 Task: Create a task  Create a new online platform for car rental services , assign it to team member softage.3@softage.net in the project AgileMentor and update the status of the task to  On Track  , set the priority of the task to High
Action: Mouse moved to (92, 93)
Screenshot: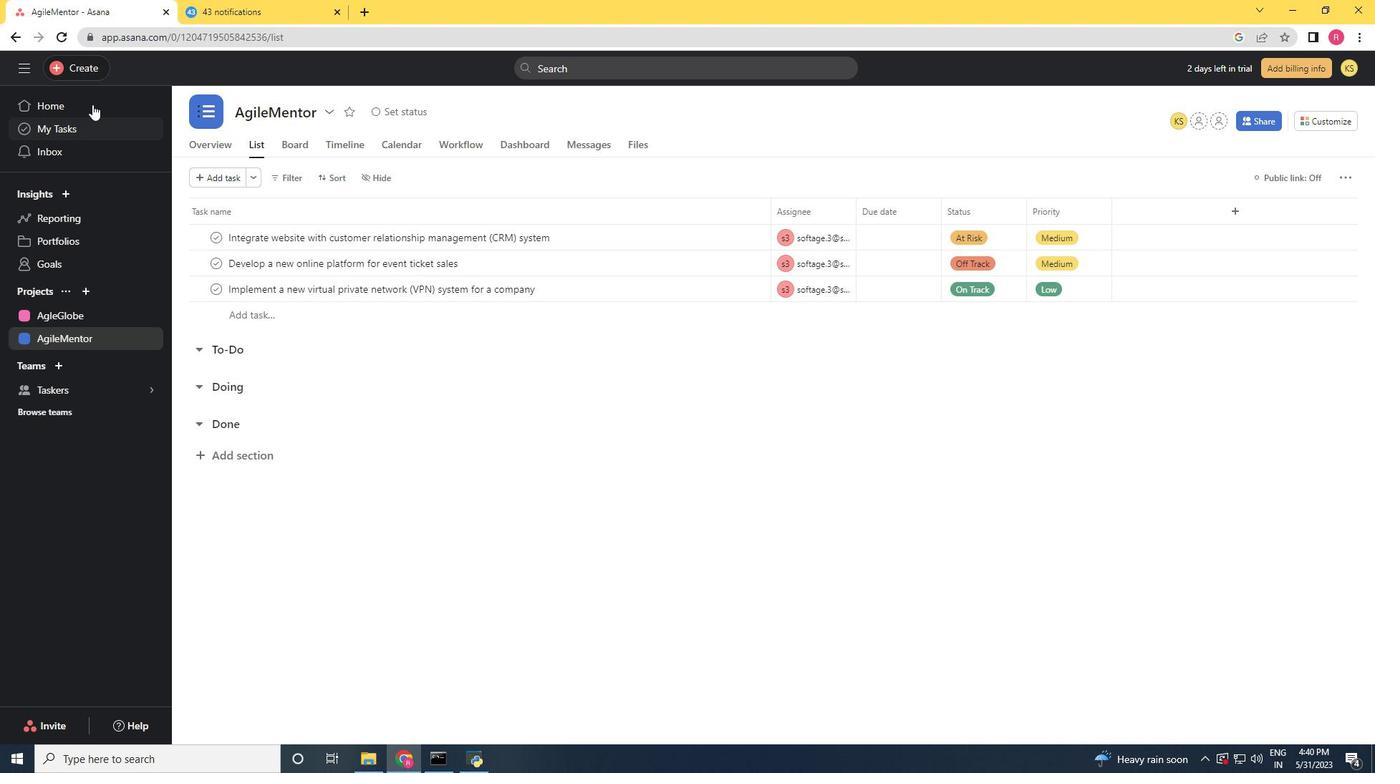 
Action: Mouse pressed left at (92, 93)
Screenshot: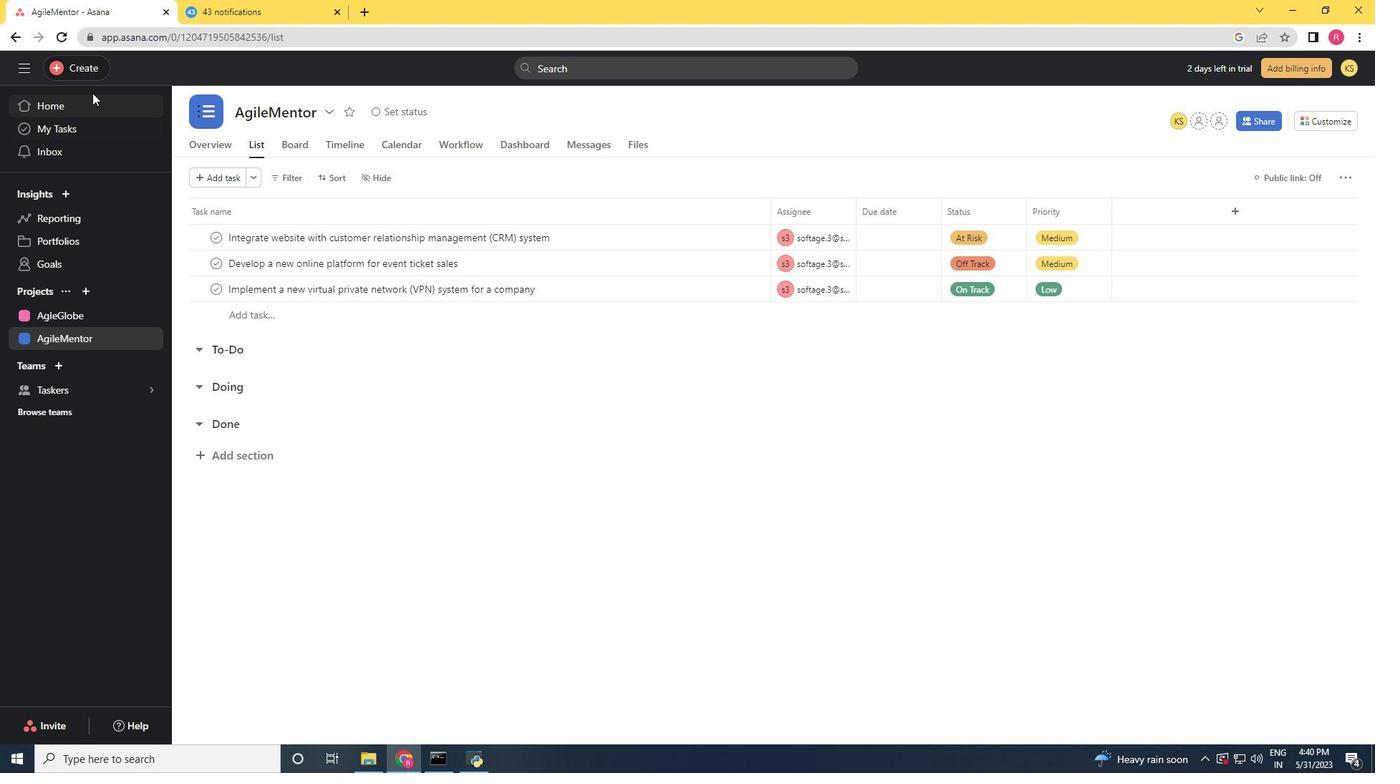 
Action: Mouse moved to (86, 70)
Screenshot: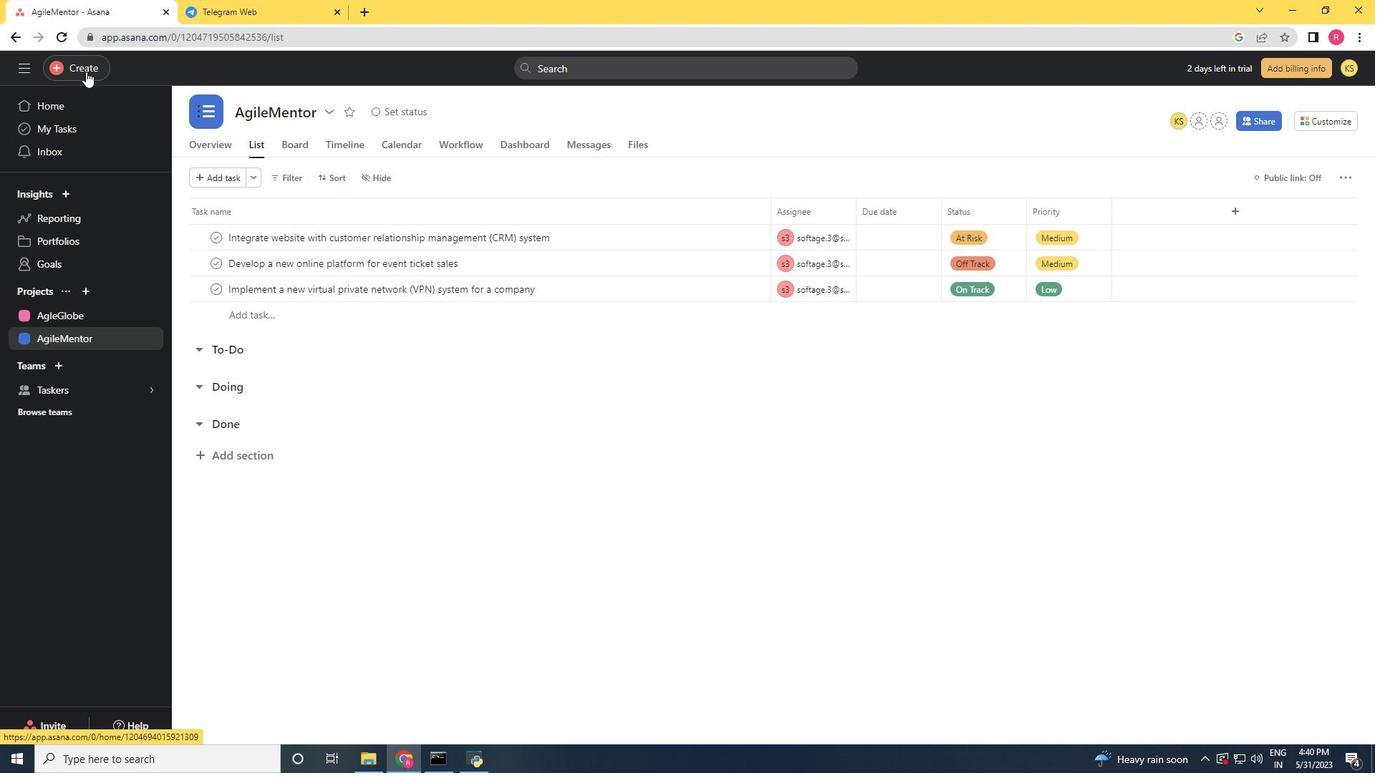 
Action: Mouse pressed left at (86, 70)
Screenshot: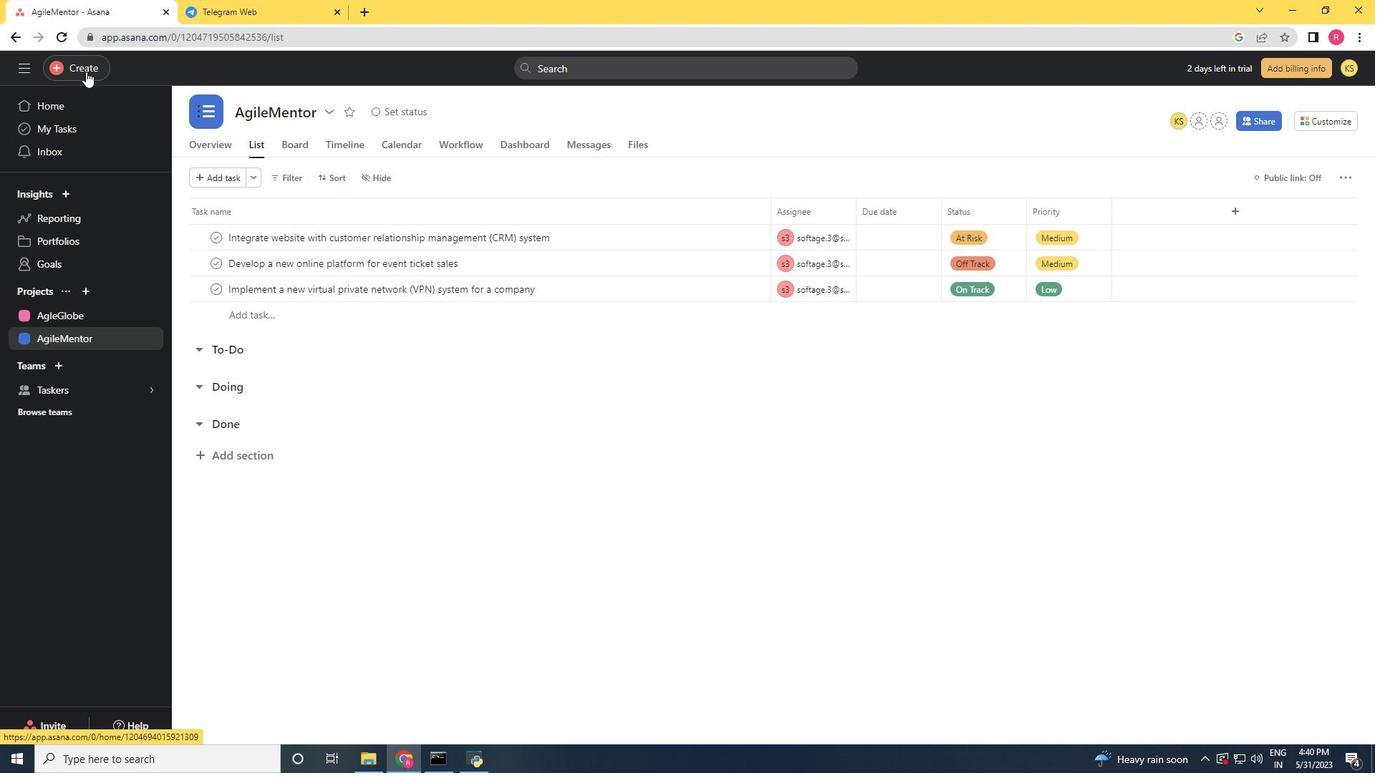
Action: Mouse moved to (171, 77)
Screenshot: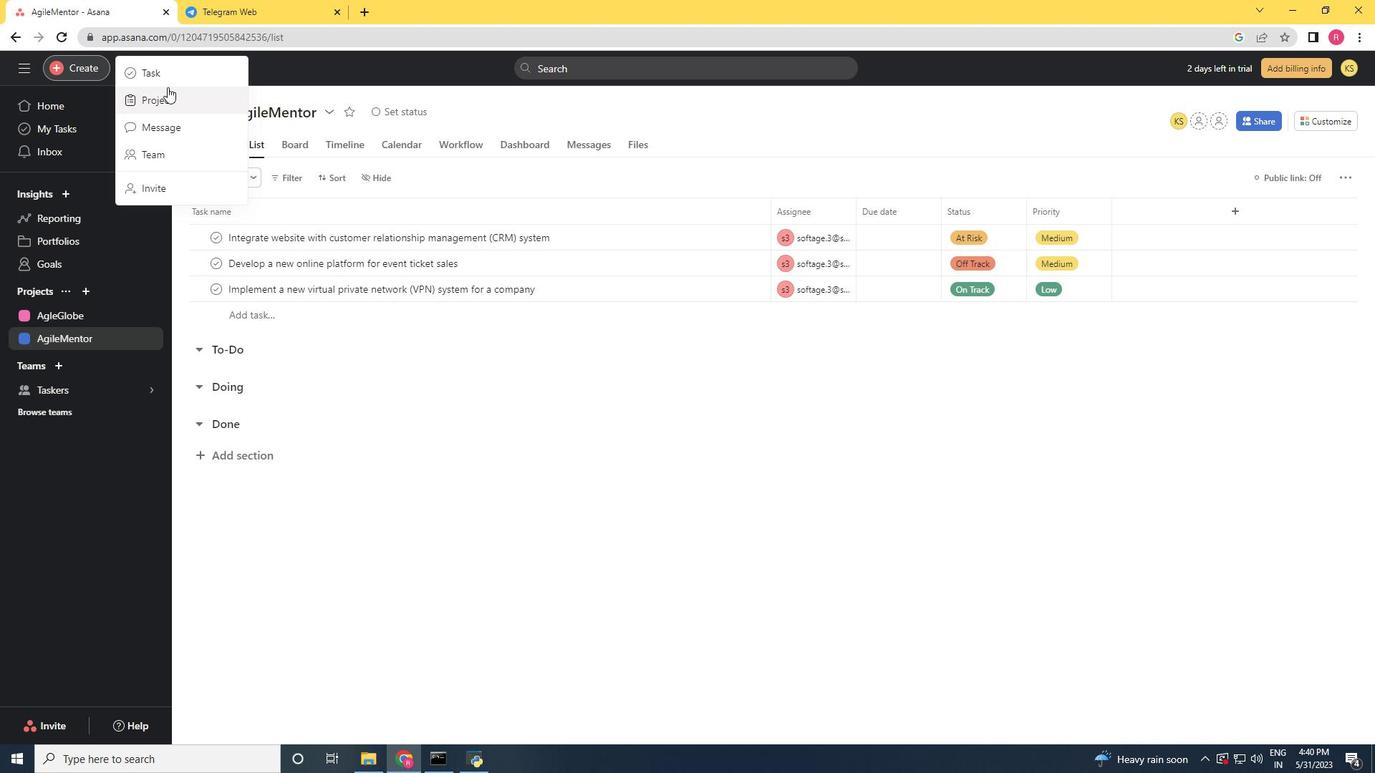 
Action: Mouse pressed left at (171, 77)
Screenshot: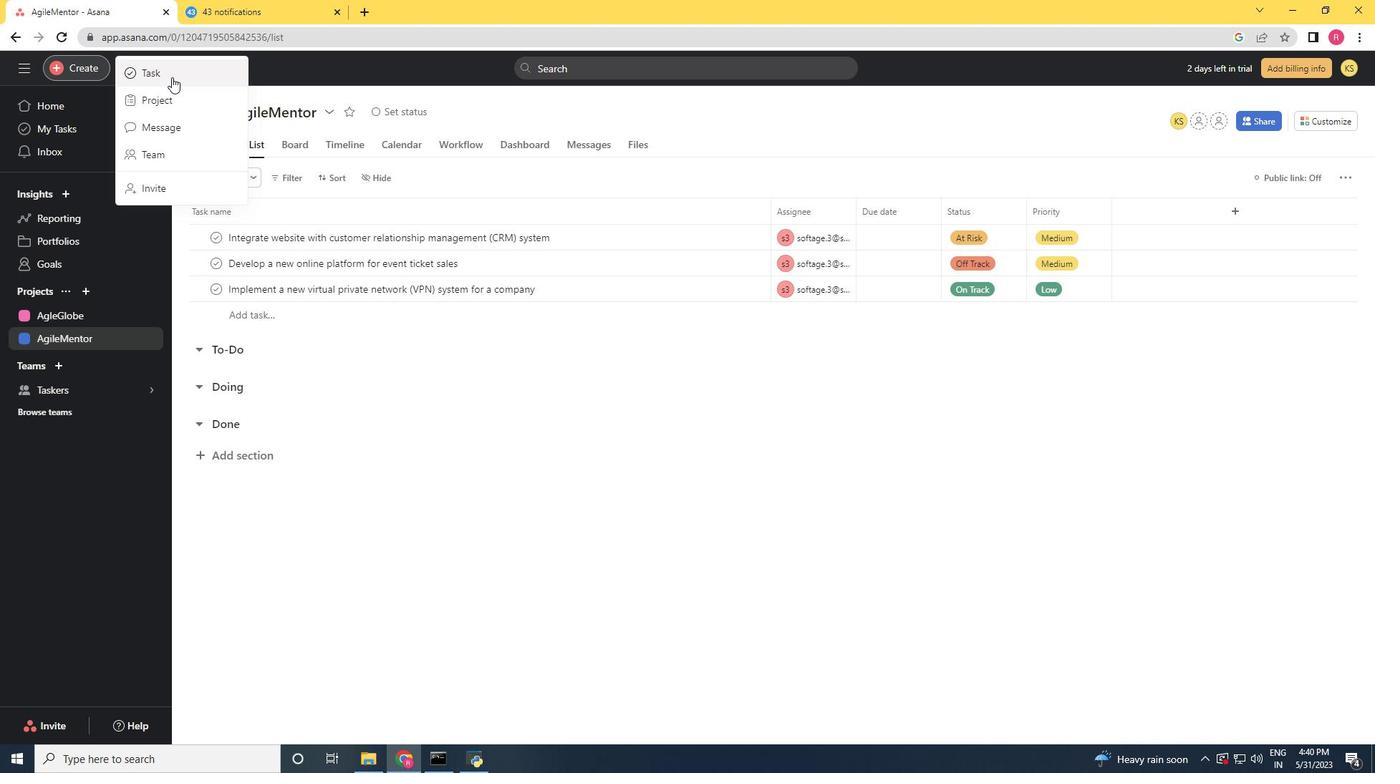 
Action: Key pressed <Key.shift>Create<Key.space>a<Key.space>new<Key.space>online<Key.space>platform<Key.space>for<Key.space>car<Key.space>rental<Key.space>servo<Key.backspace>ice<Key.space>
Screenshot: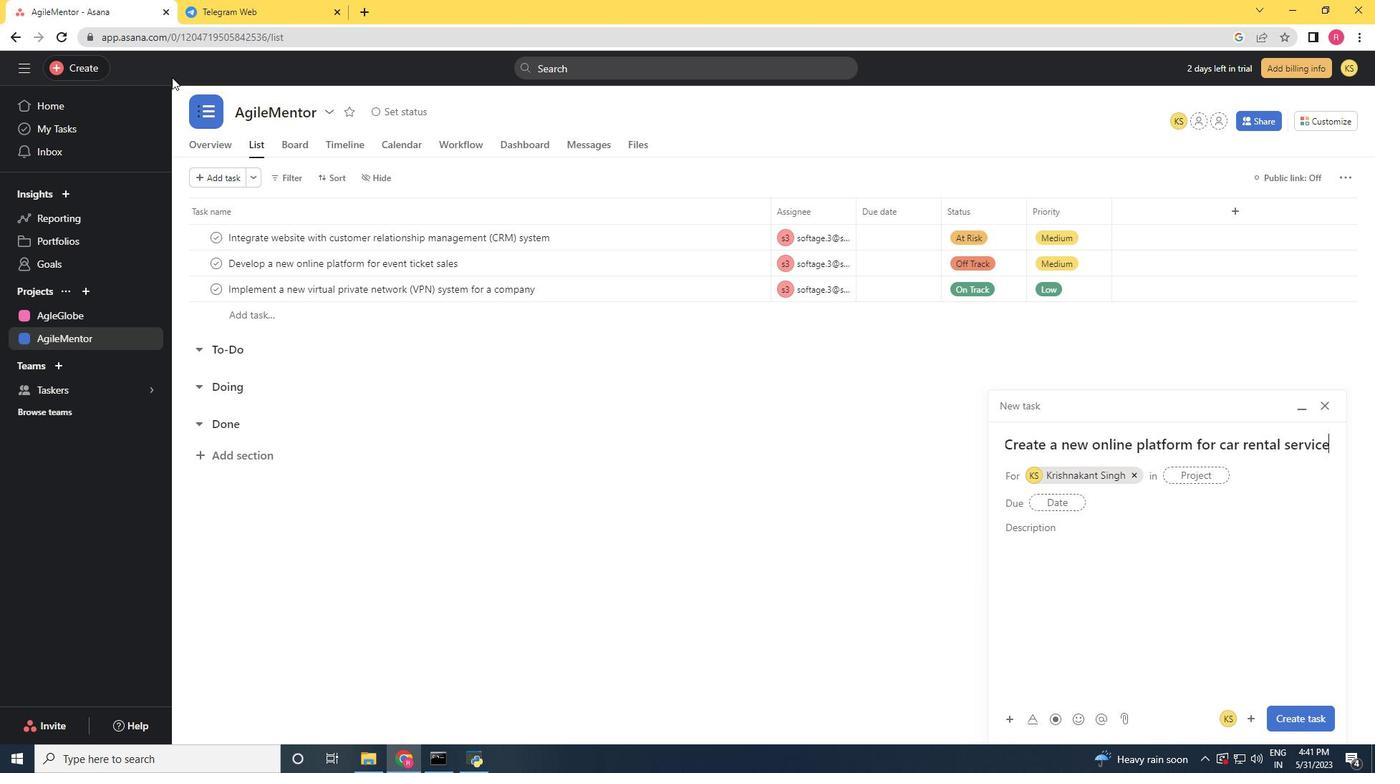
Action: Mouse moved to (1126, 477)
Screenshot: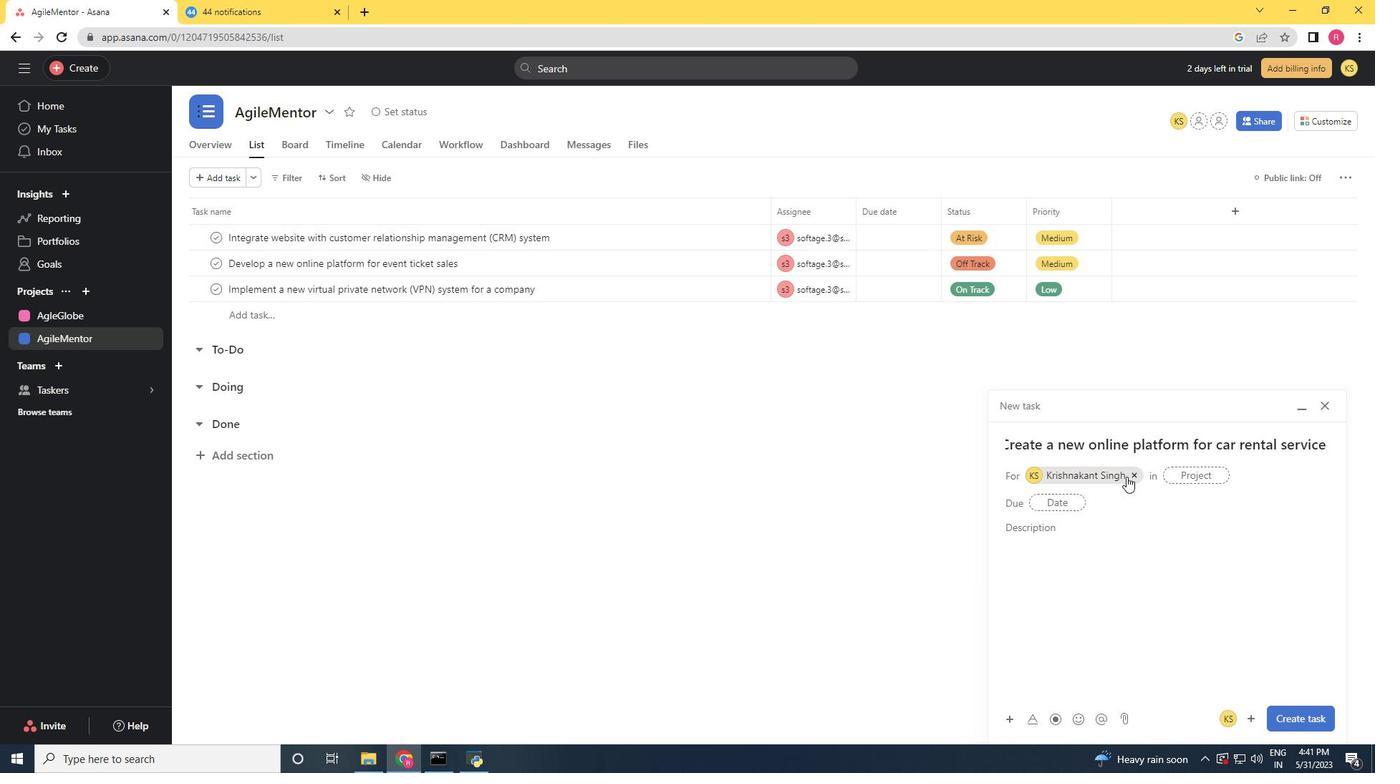 
Action: Mouse pressed left at (1126, 477)
Screenshot: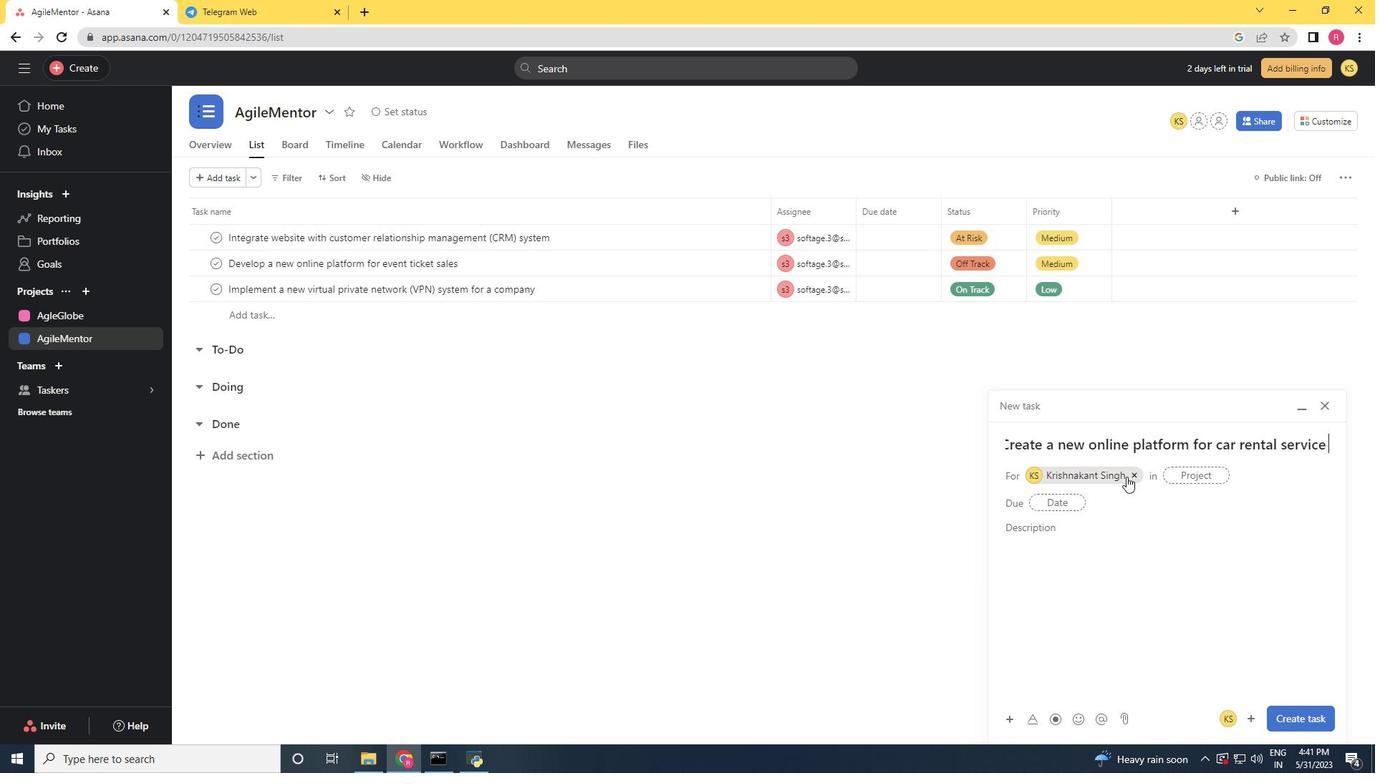 
Action: Mouse moved to (1057, 472)
Screenshot: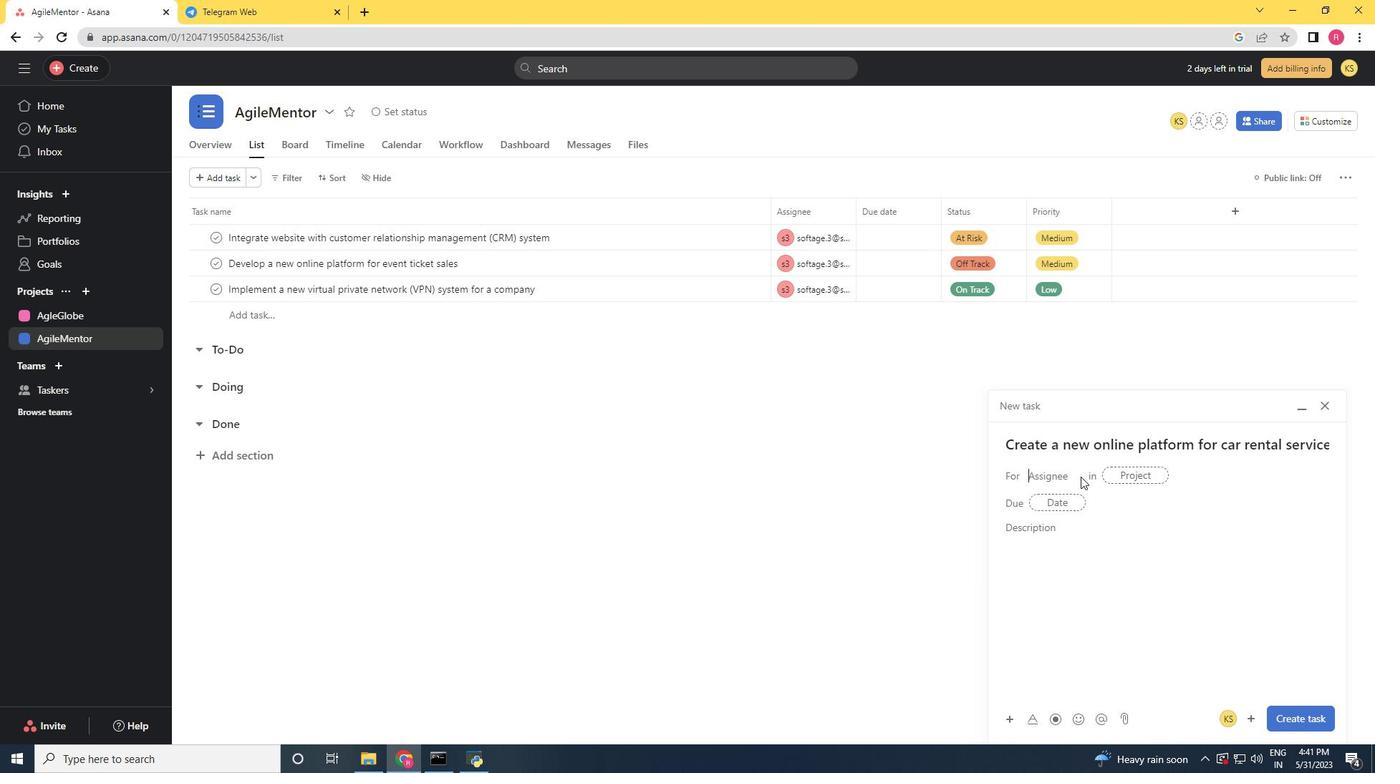 
Action: Key pressed softage.3<Key.shift><Key.shift><Key.shift><Key.shift>@softage.net
Screenshot: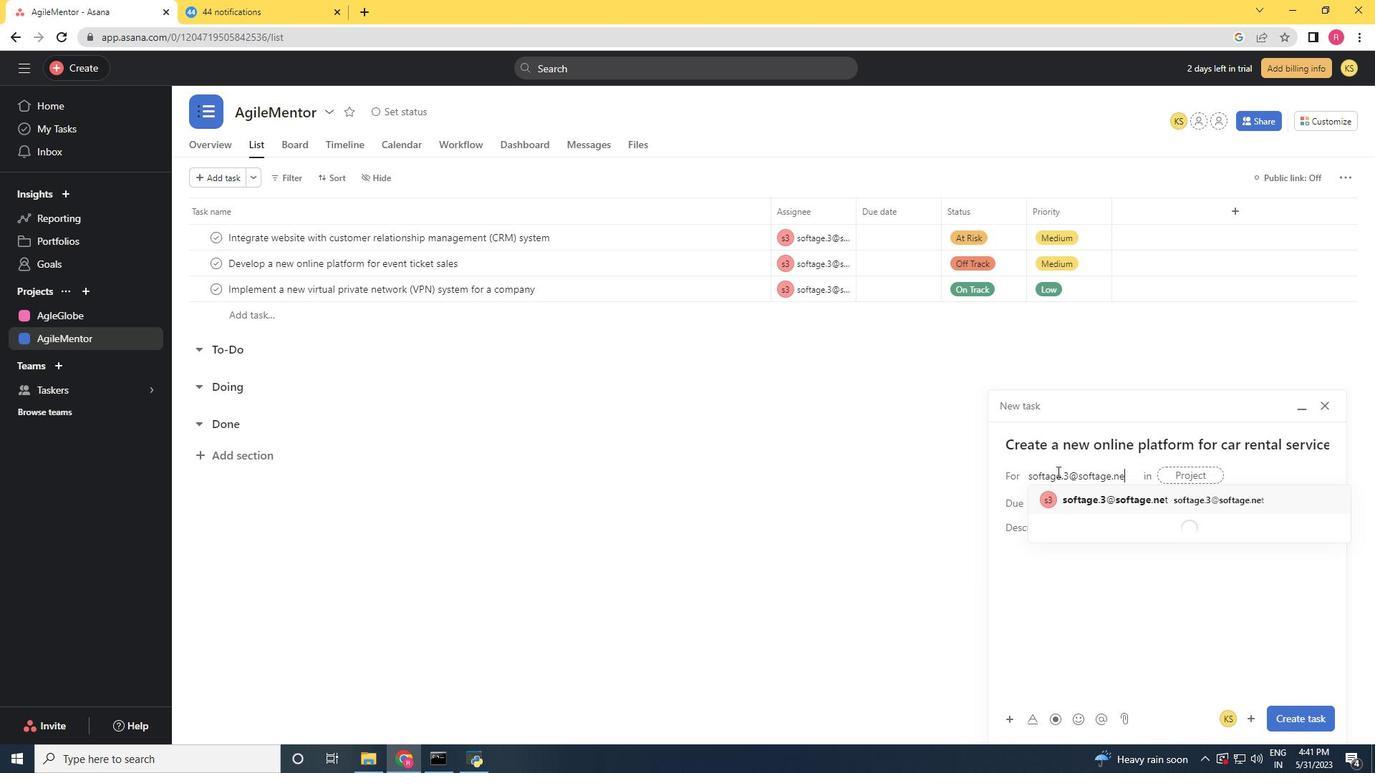 
Action: Mouse moved to (1084, 501)
Screenshot: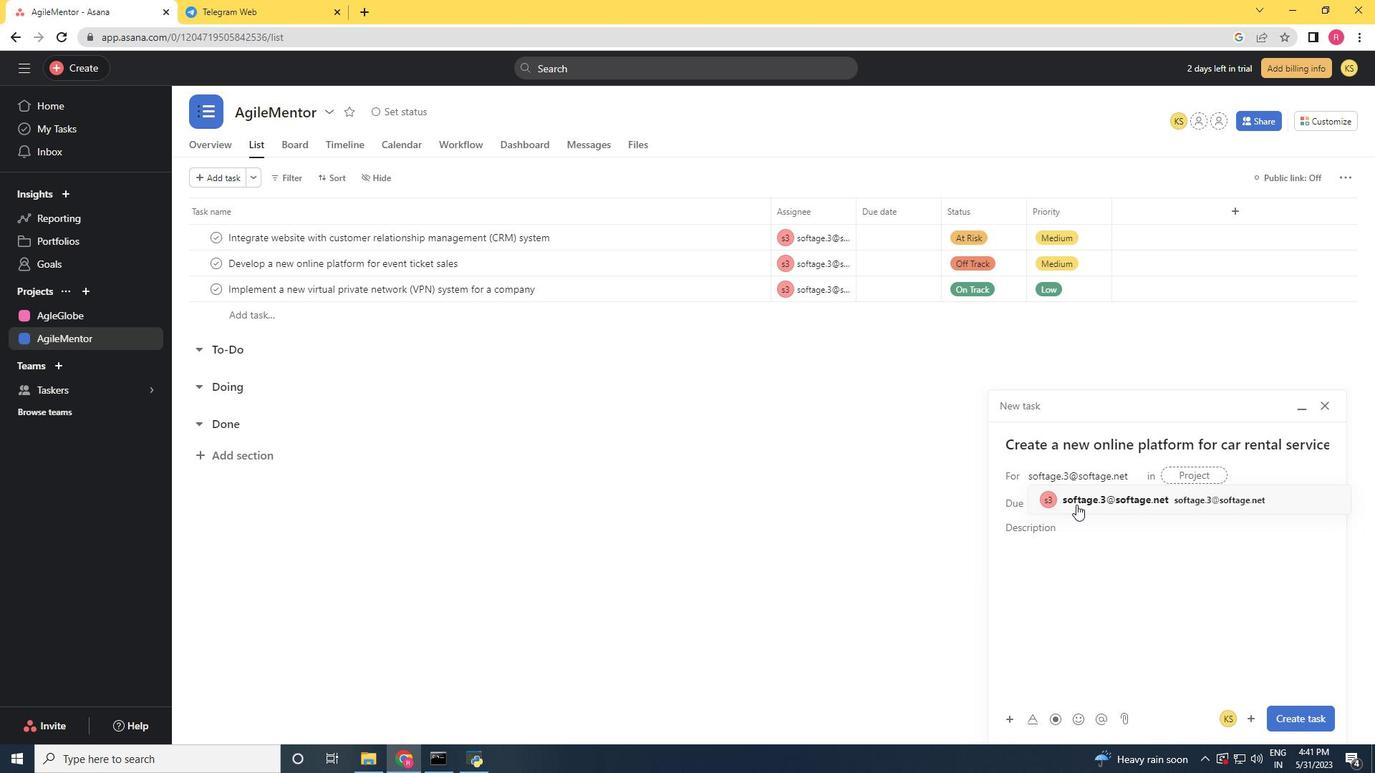 
Action: Mouse pressed left at (1084, 501)
Screenshot: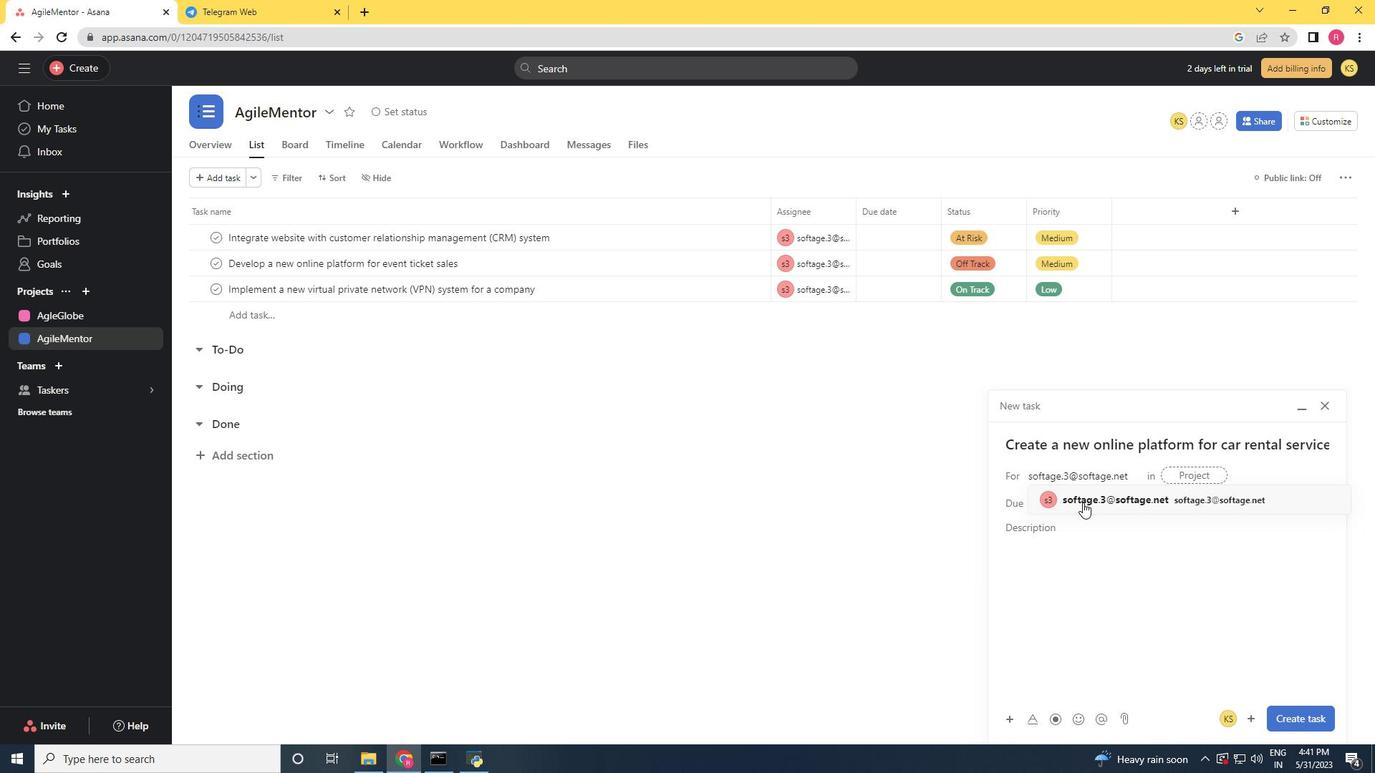 
Action: Mouse moved to (1028, 495)
Screenshot: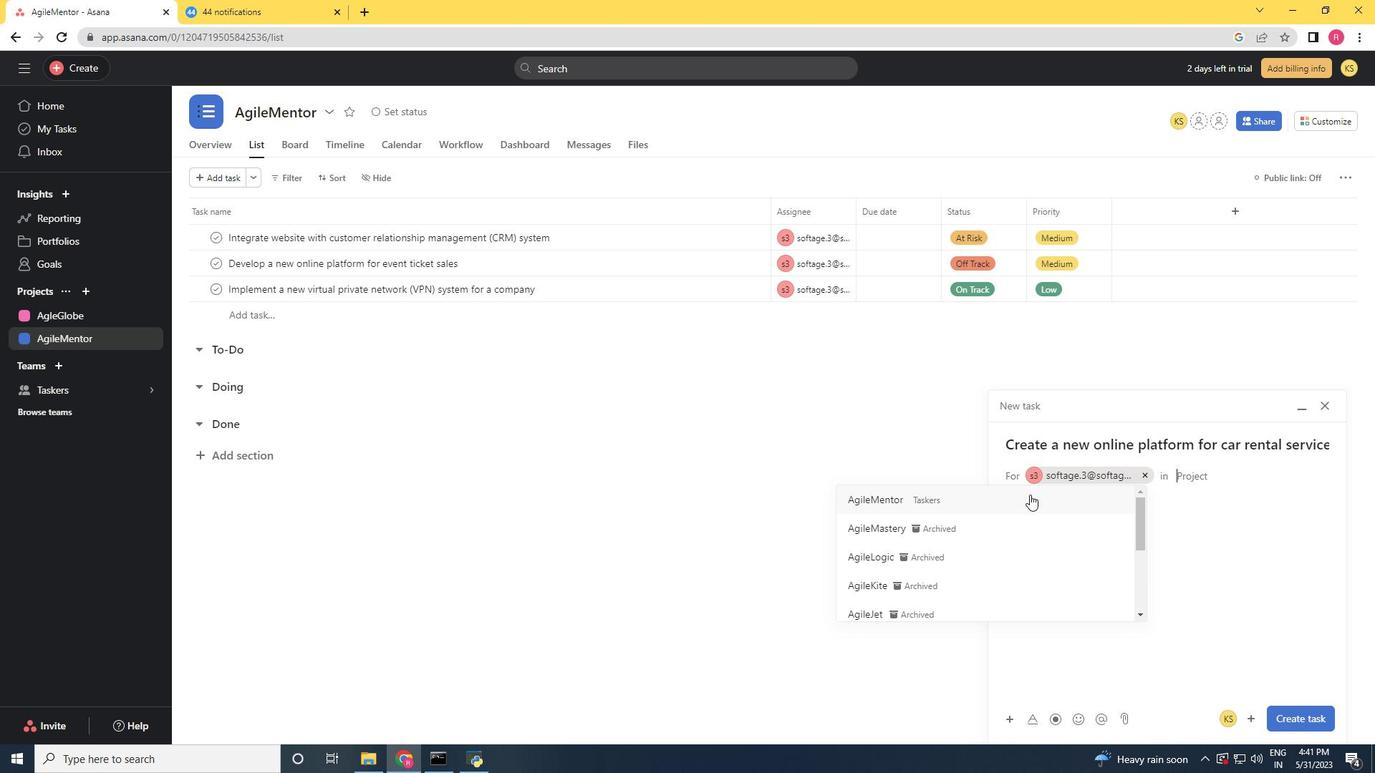 
Action: Mouse pressed left at (1028, 495)
Screenshot: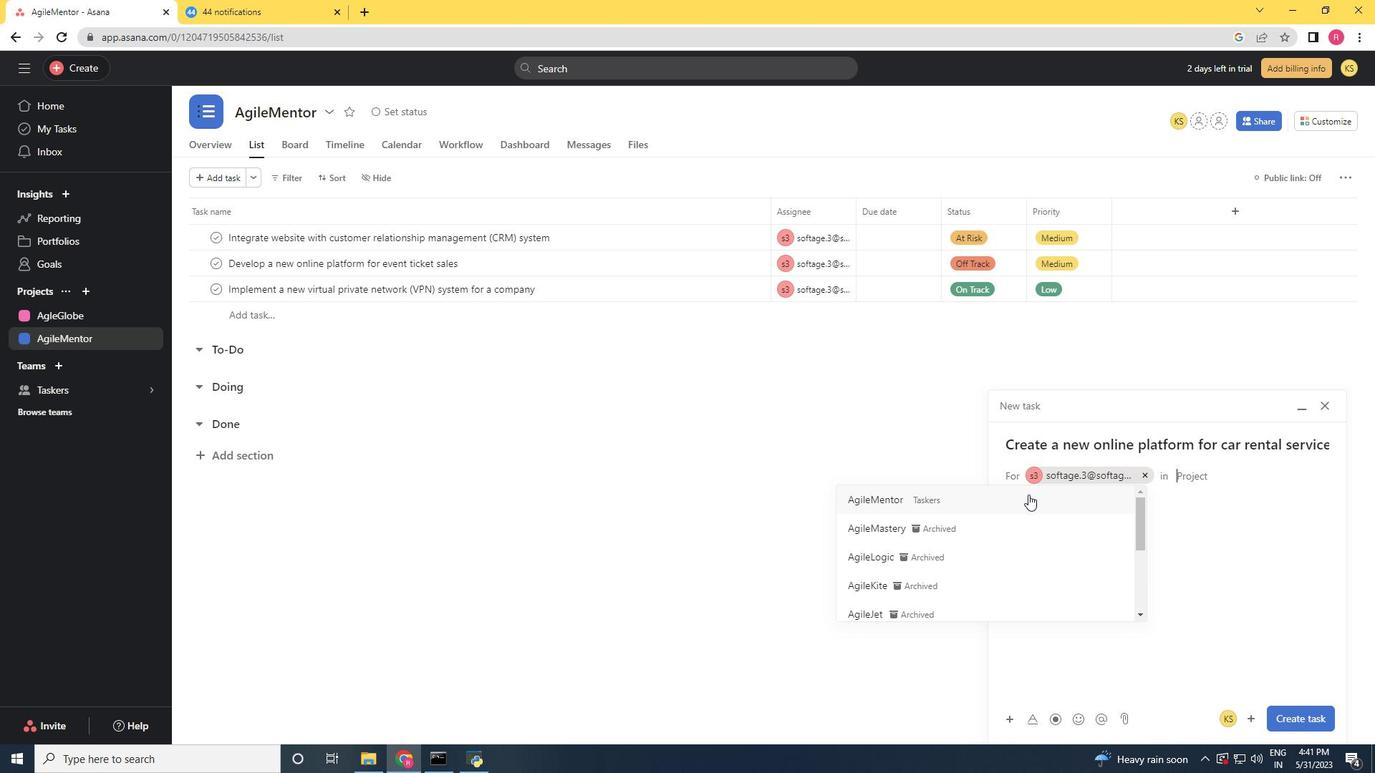 
Action: Mouse moved to (1070, 527)
Screenshot: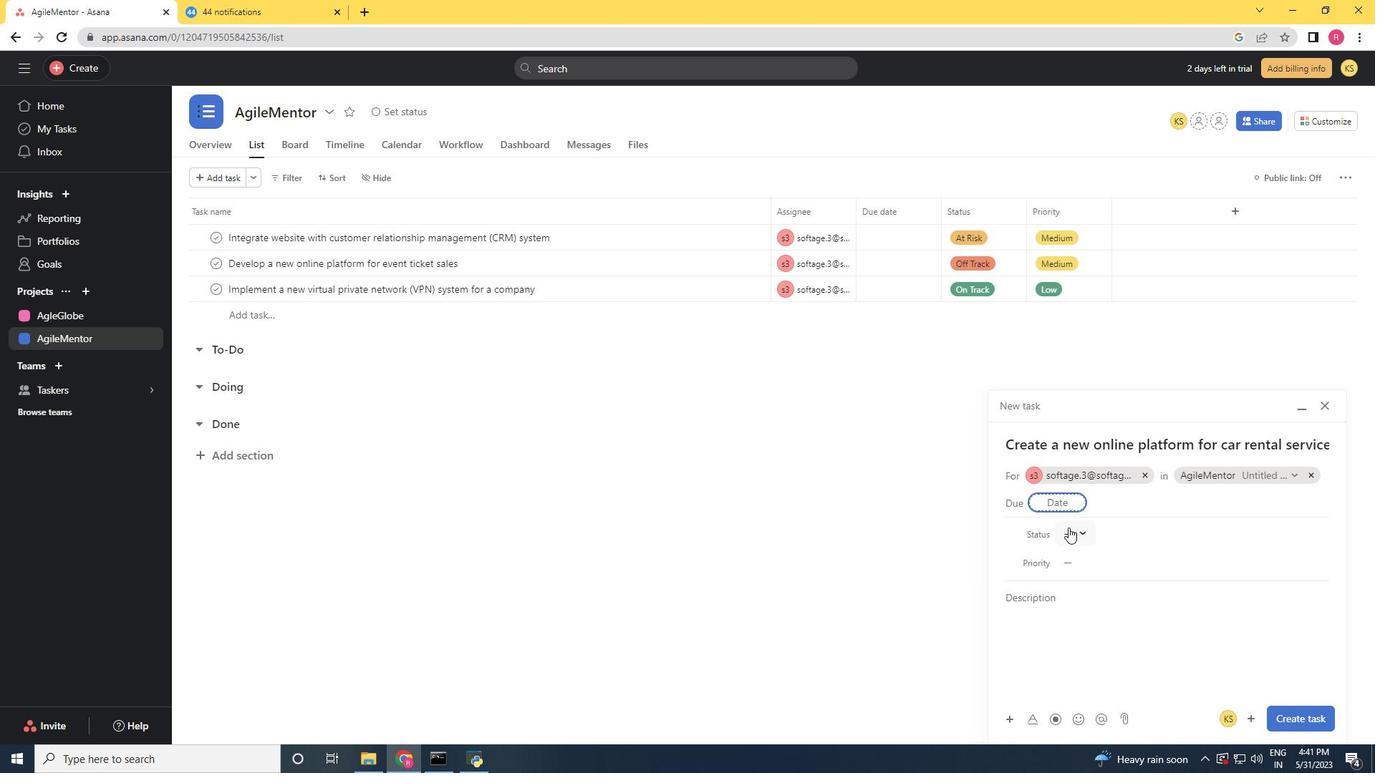 
Action: Mouse pressed left at (1070, 527)
Screenshot: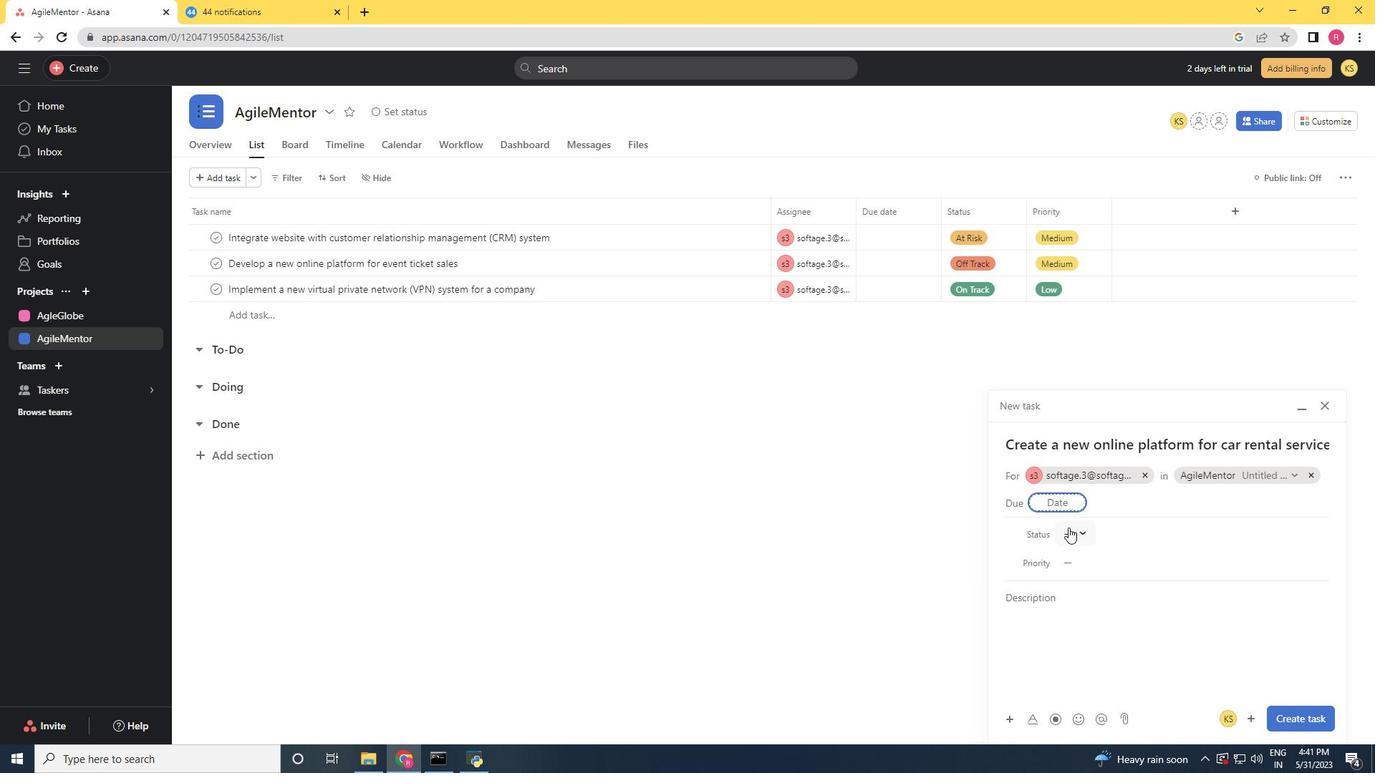 
Action: Mouse moved to (1103, 585)
Screenshot: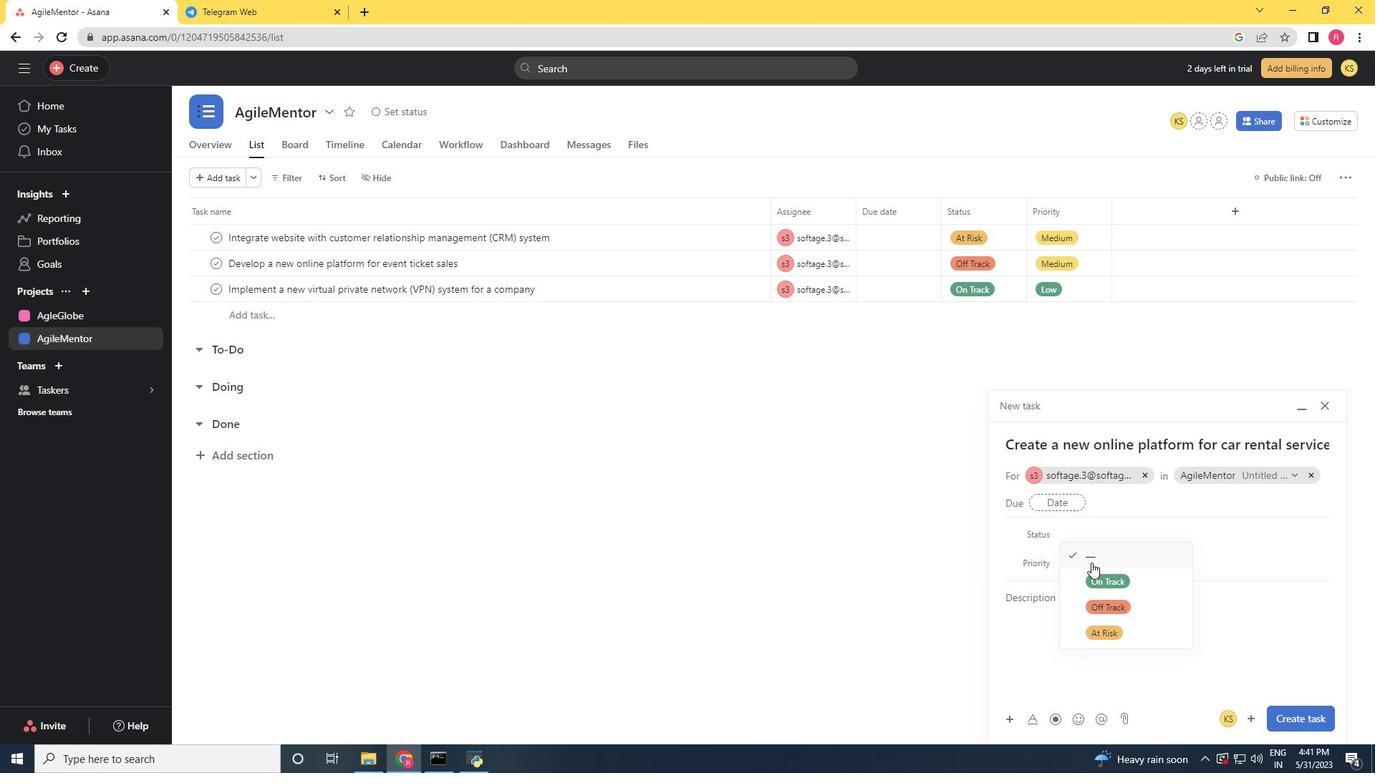 
Action: Mouse pressed left at (1103, 585)
Screenshot: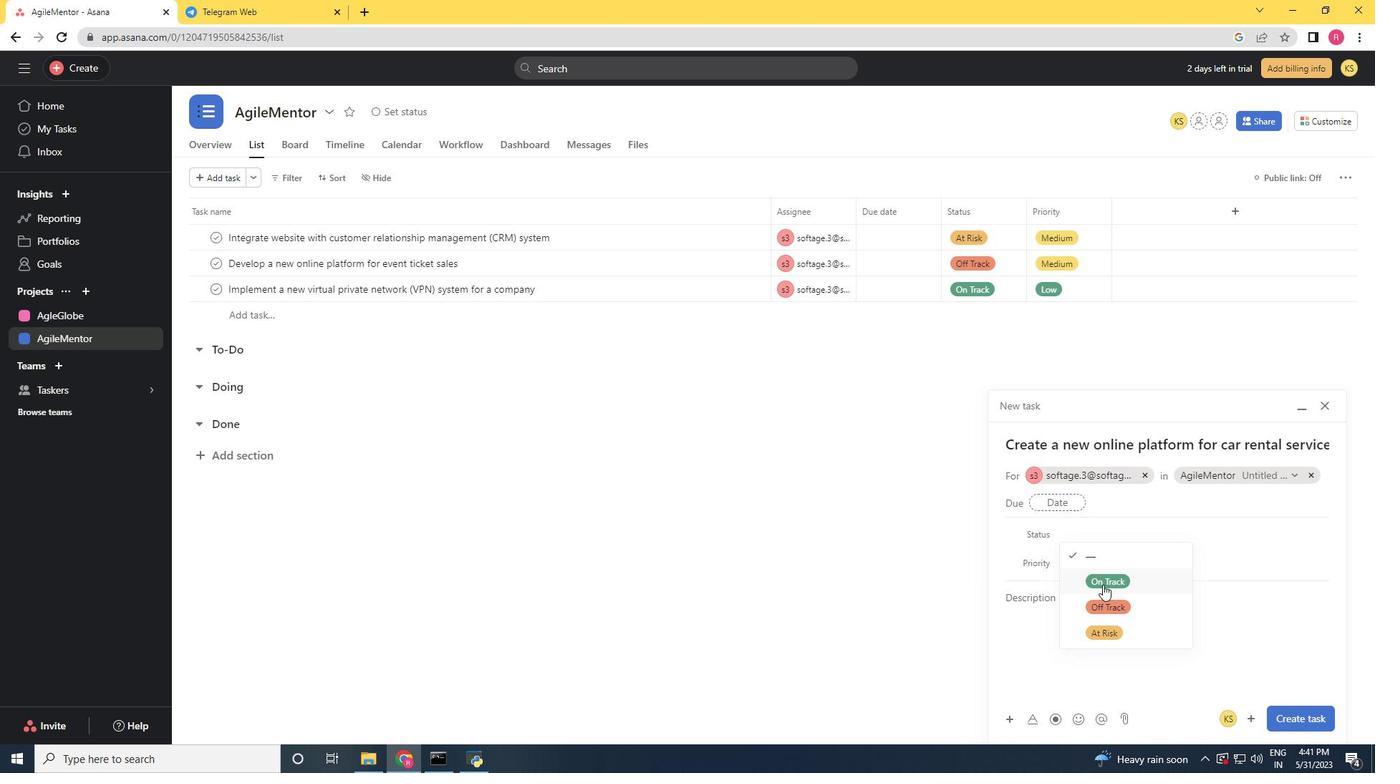 
Action: Mouse moved to (1078, 565)
Screenshot: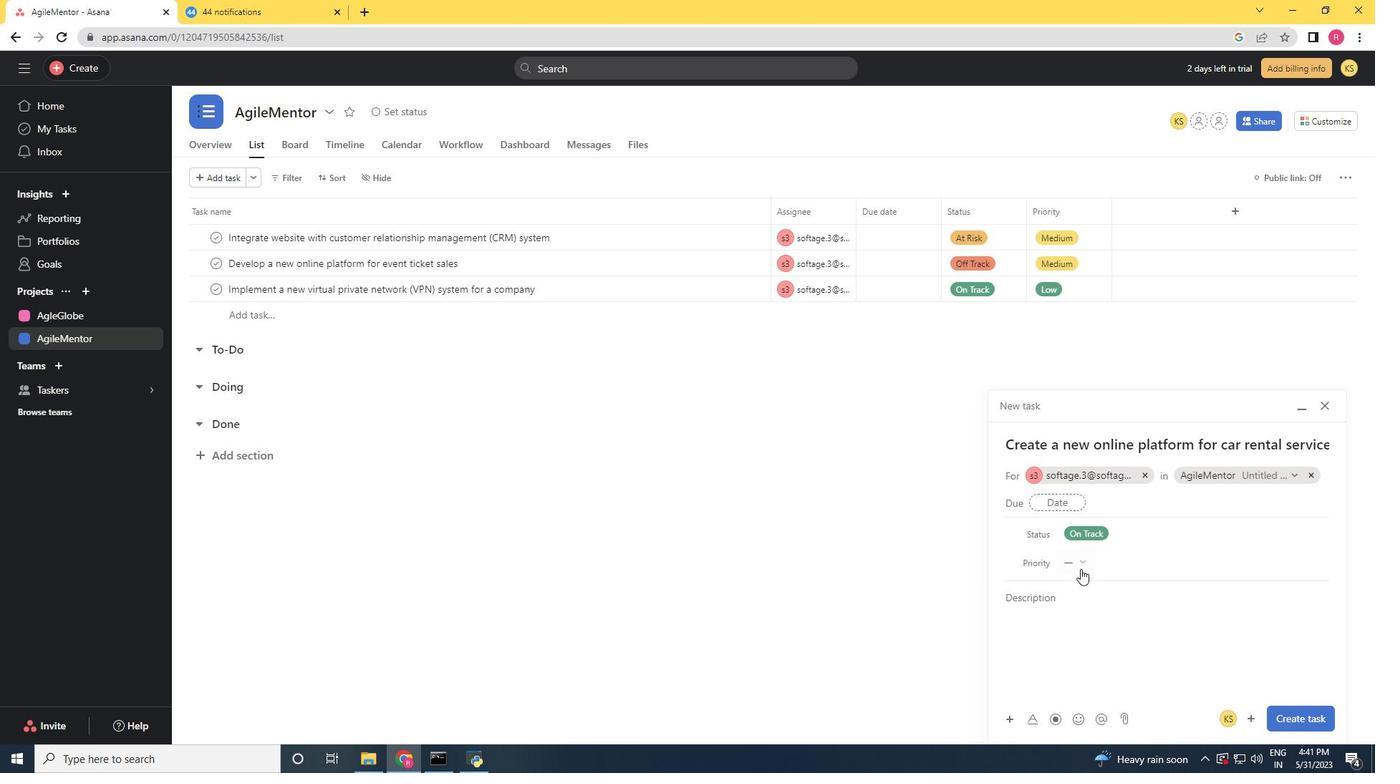 
Action: Mouse pressed left at (1078, 565)
Screenshot: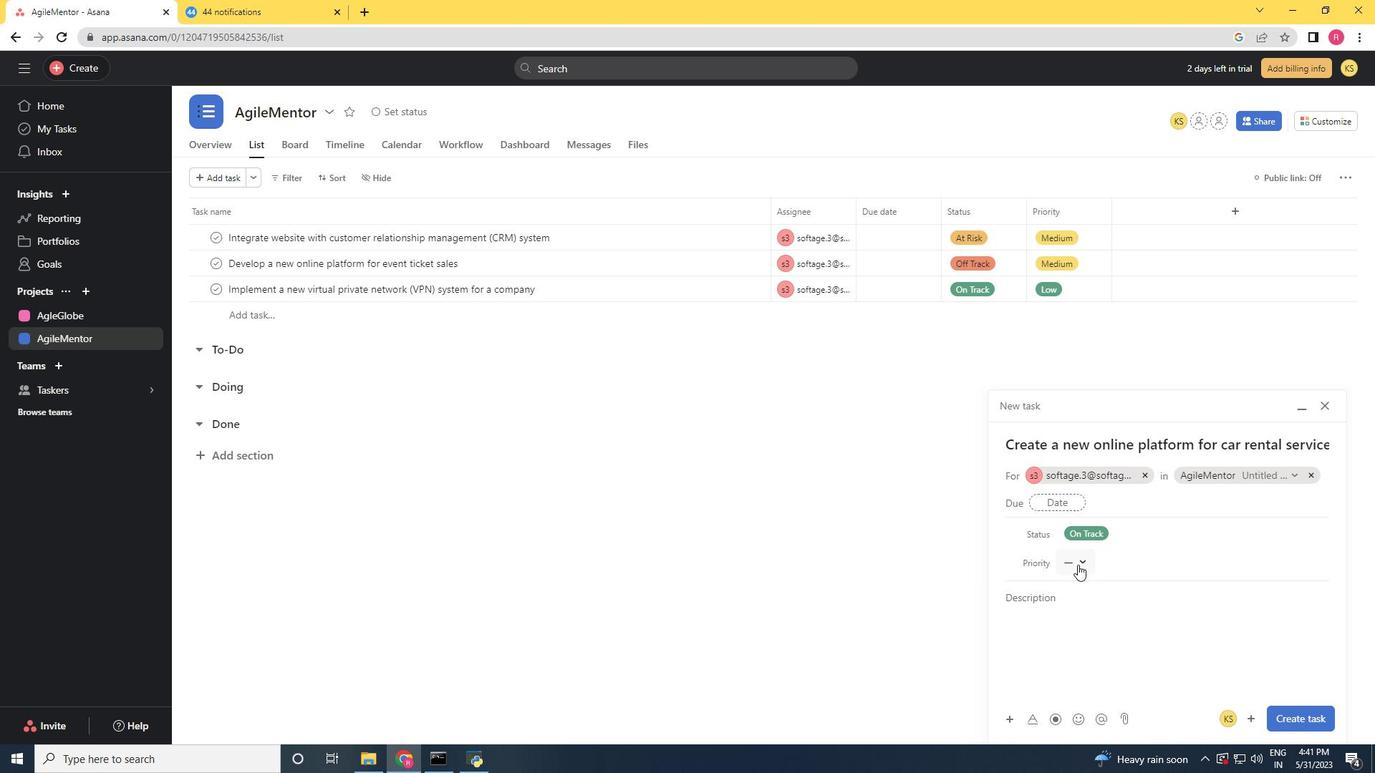 
Action: Mouse moved to (1100, 607)
Screenshot: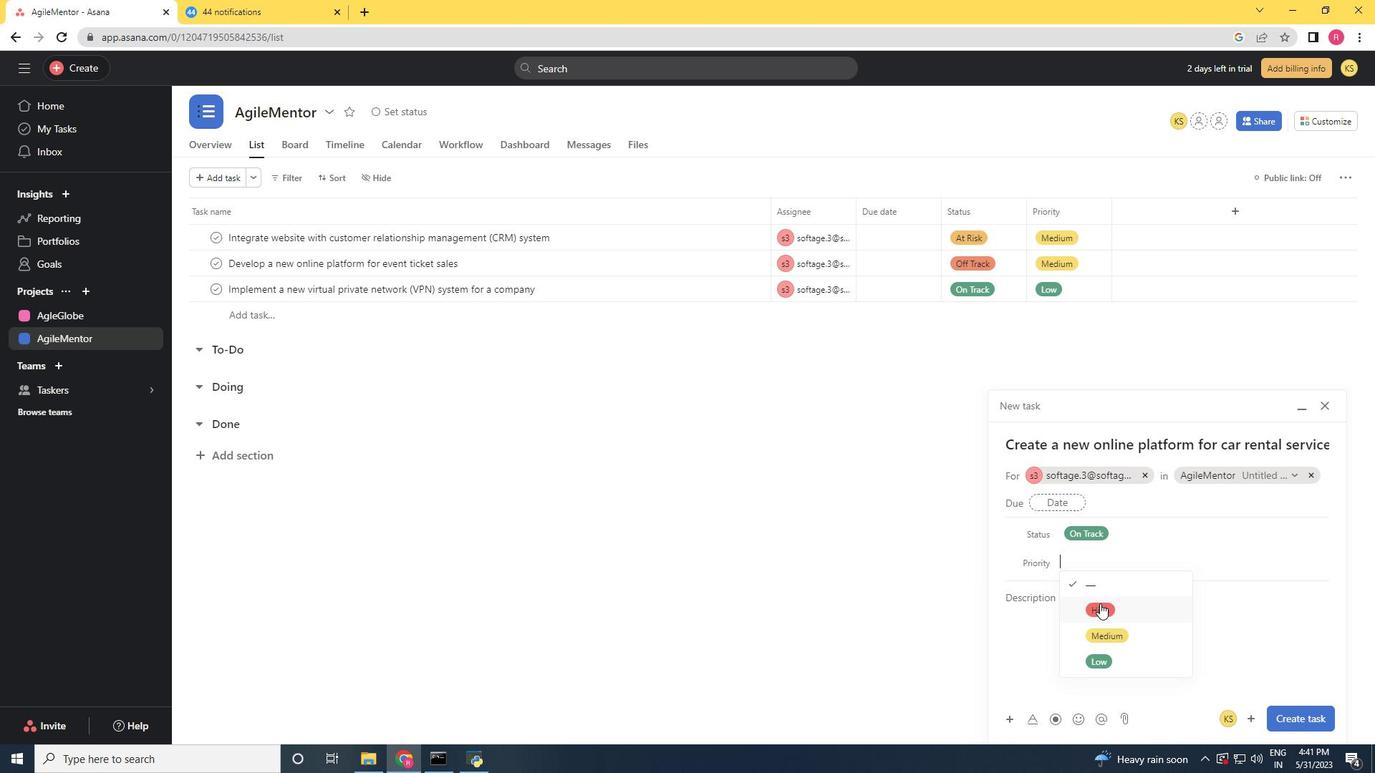 
Action: Mouse pressed left at (1100, 607)
Screenshot: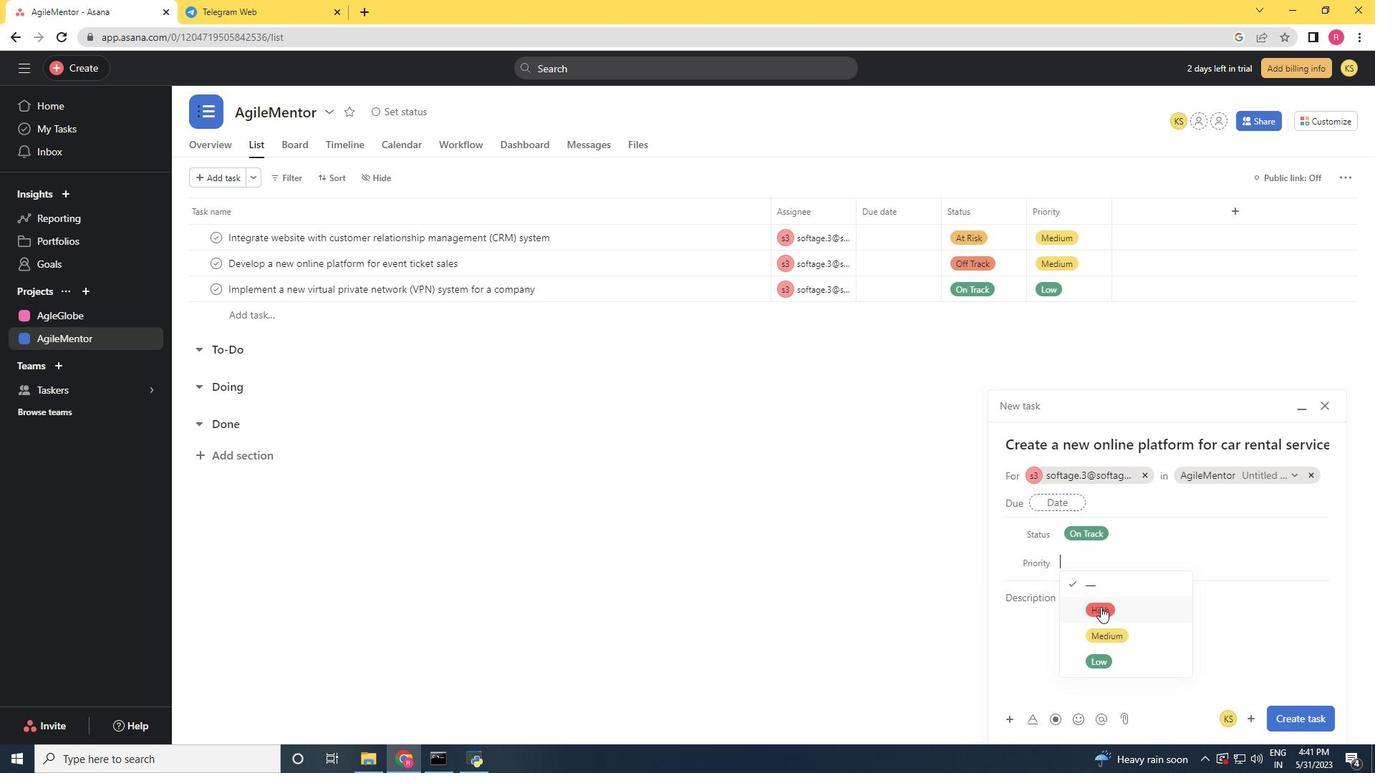 
Action: Mouse moved to (1289, 709)
Screenshot: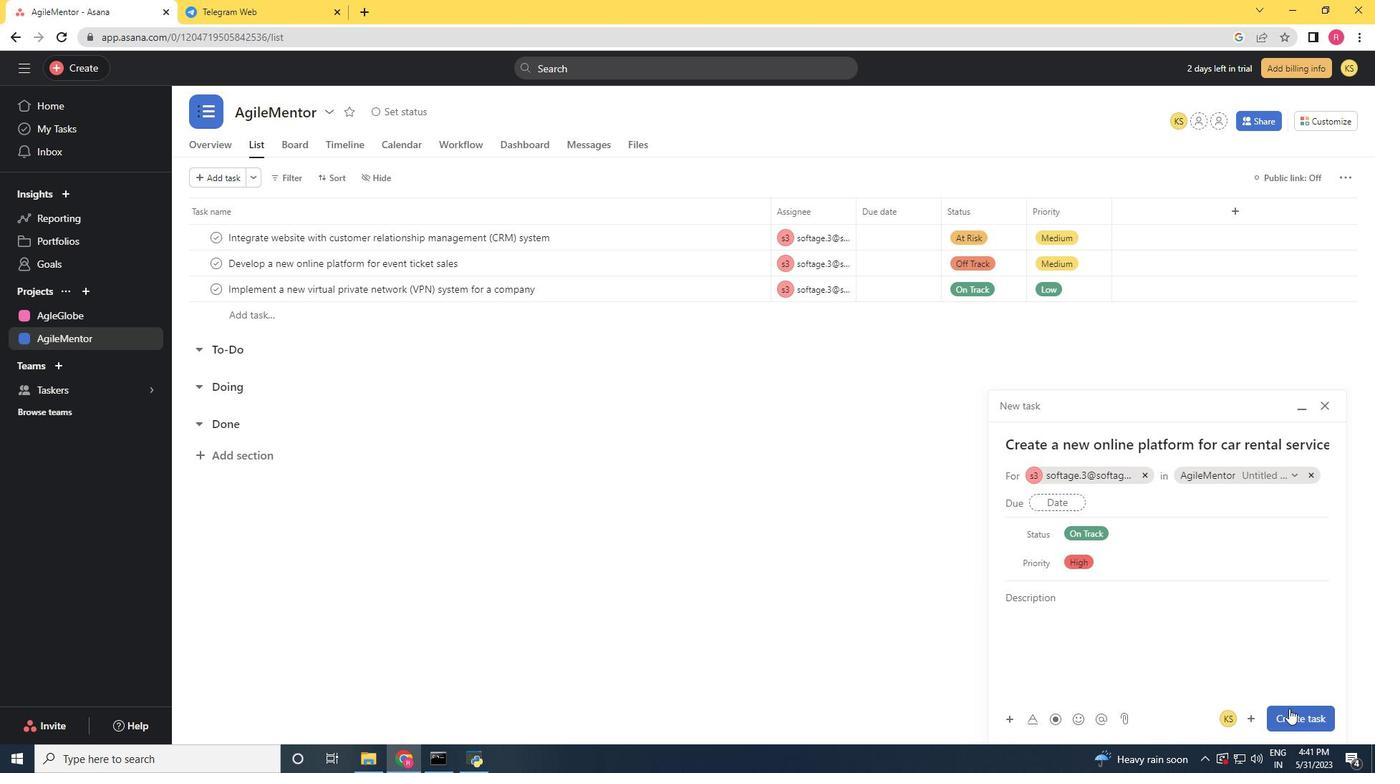 
Action: Mouse pressed left at (1289, 709)
Screenshot: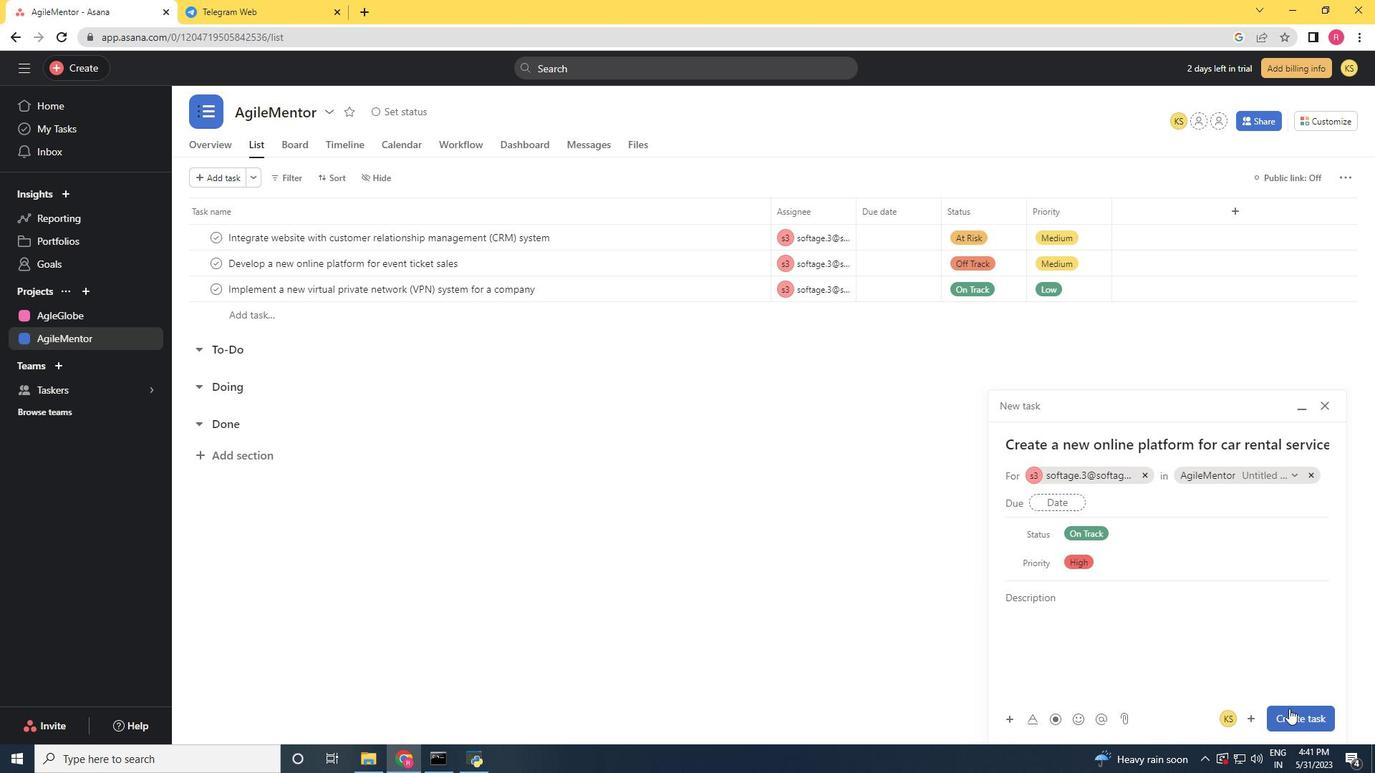 
Action: Mouse moved to (1290, 700)
Screenshot: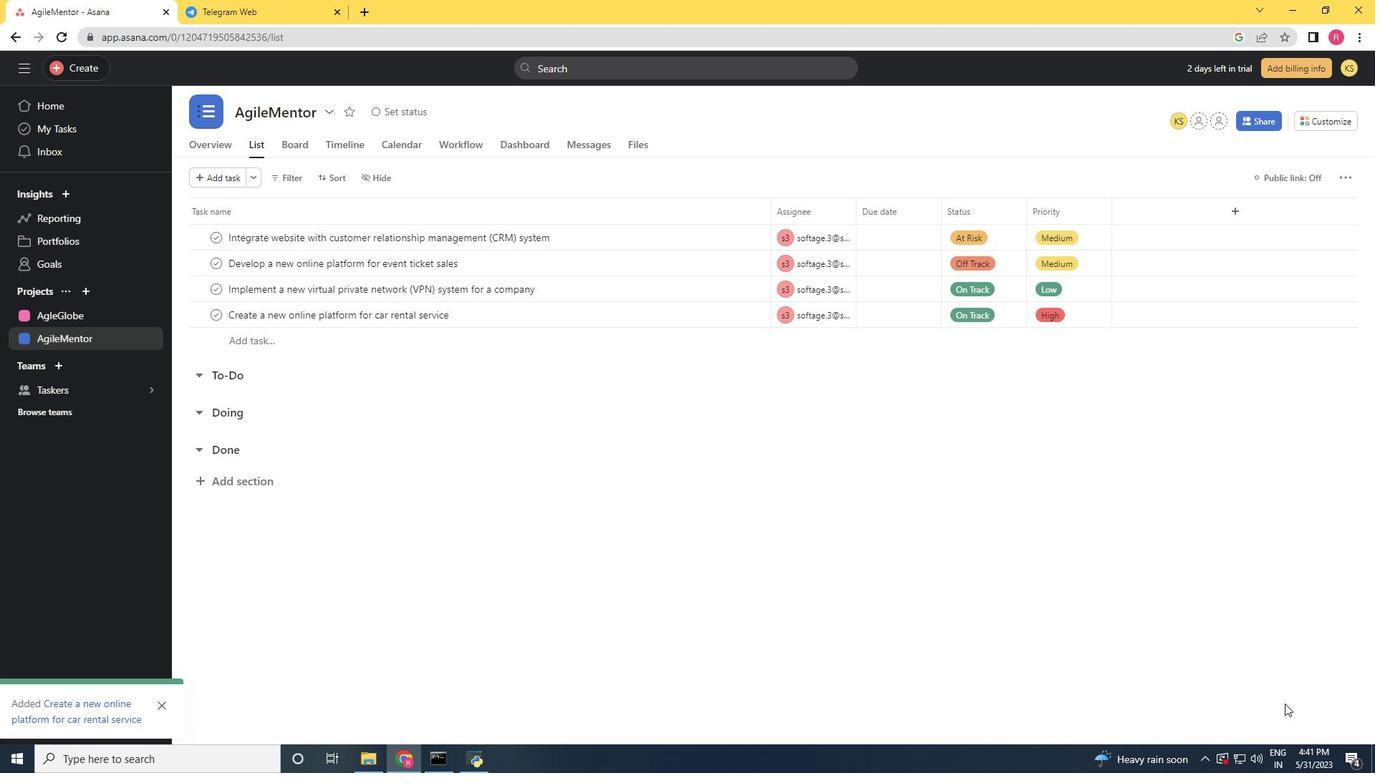 
